 Task: In the  document Cybersecurityplan.odt Insert the command  'Viewing'Email the file to   'softage.8@softage.net', with message attached Important: I've emailed you crucial details. Please make sure to go through it thoroughly. and file type: Plain Text
Action: Mouse moved to (518, 276)
Screenshot: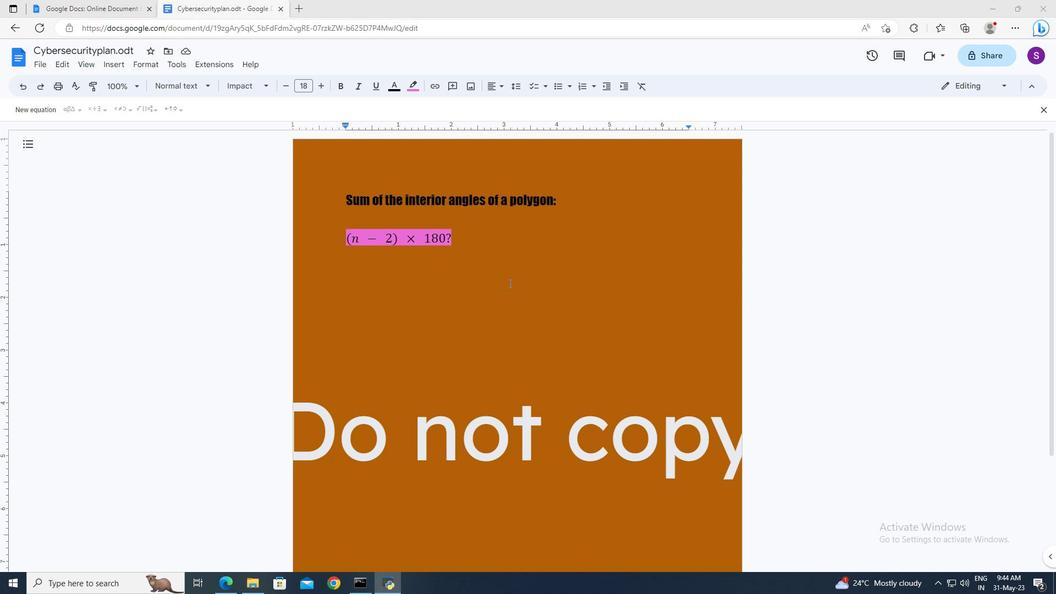 
Action: Mouse pressed left at (518, 276)
Screenshot: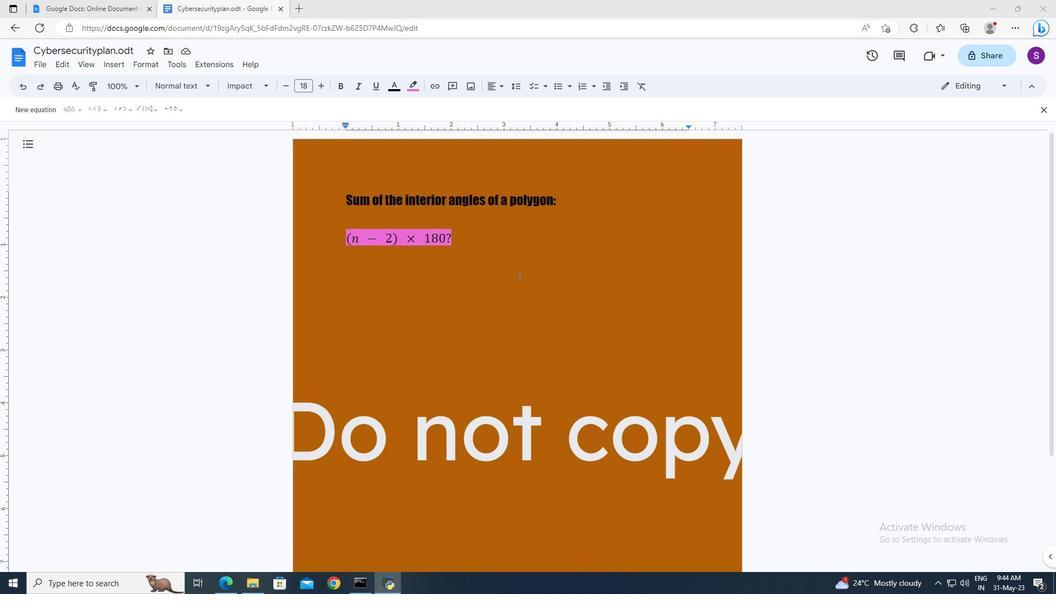 
Action: Mouse moved to (973, 89)
Screenshot: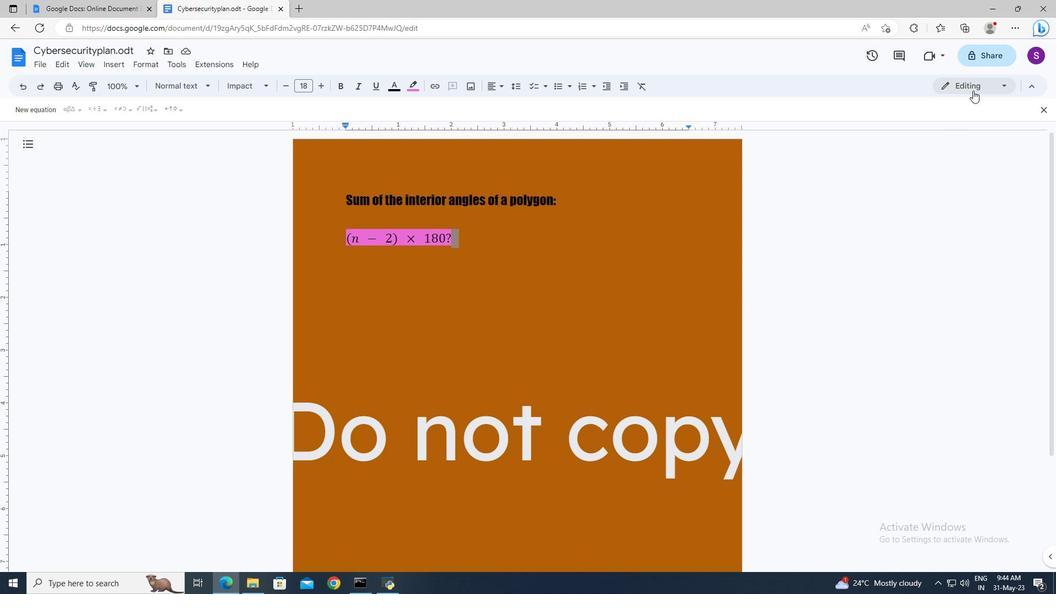 
Action: Mouse pressed left at (973, 89)
Screenshot: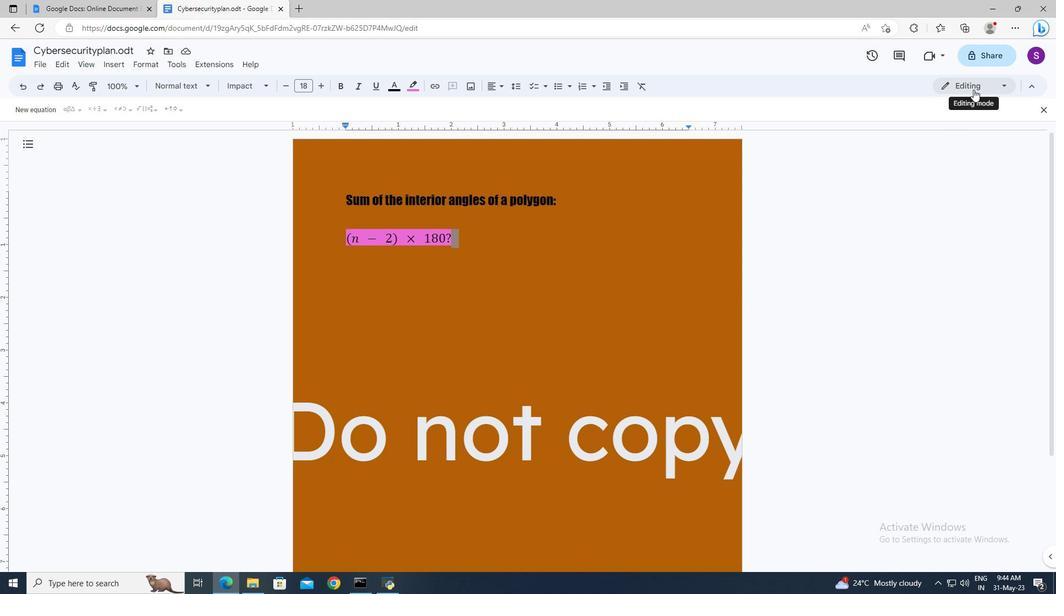 
Action: Mouse moved to (953, 160)
Screenshot: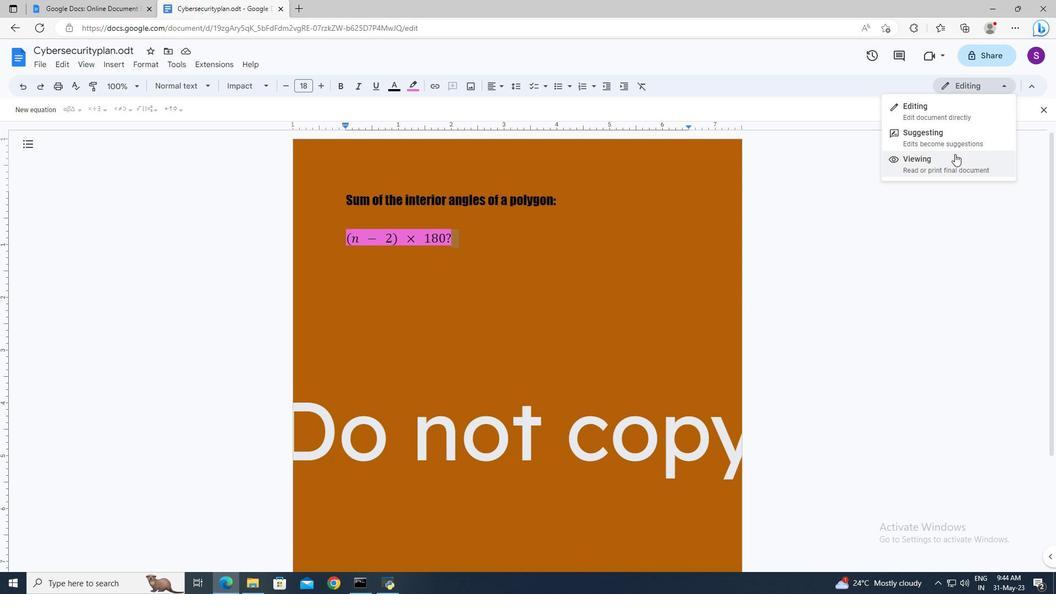 
Action: Mouse pressed left at (953, 160)
Screenshot: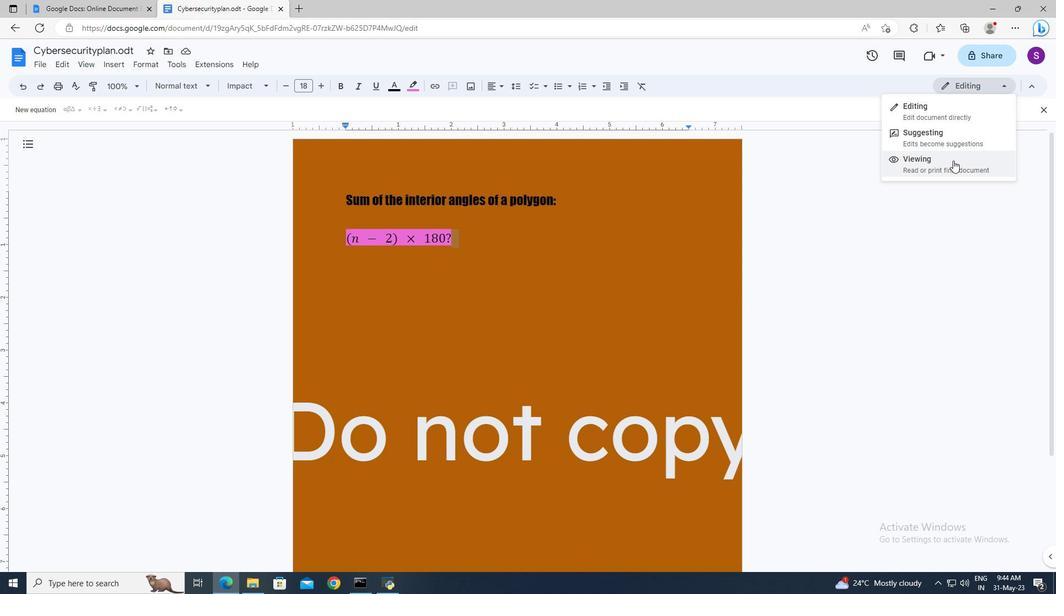 
Action: Mouse moved to (35, 63)
Screenshot: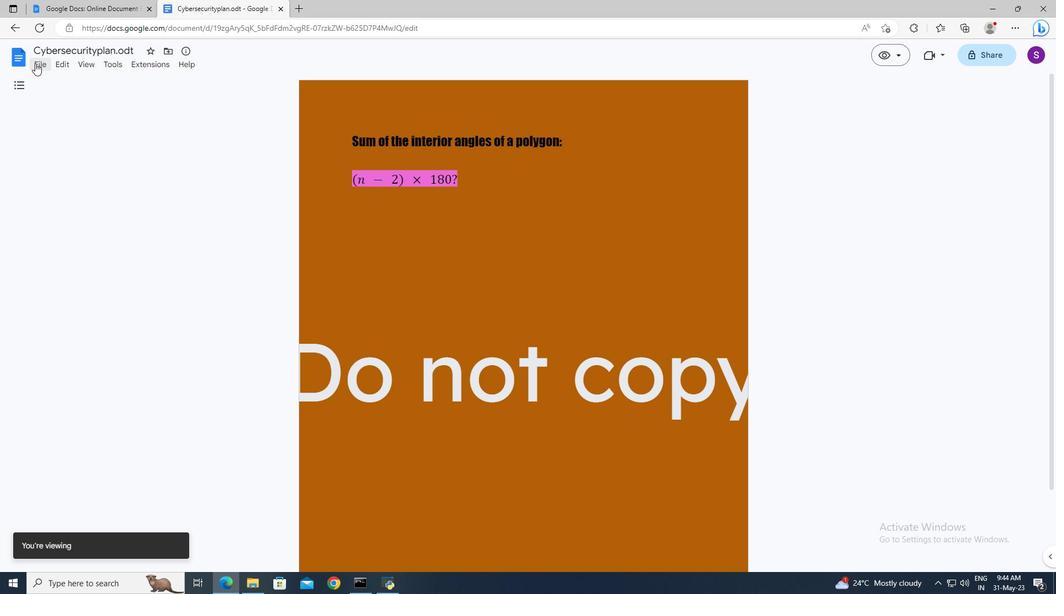 
Action: Mouse pressed left at (35, 63)
Screenshot: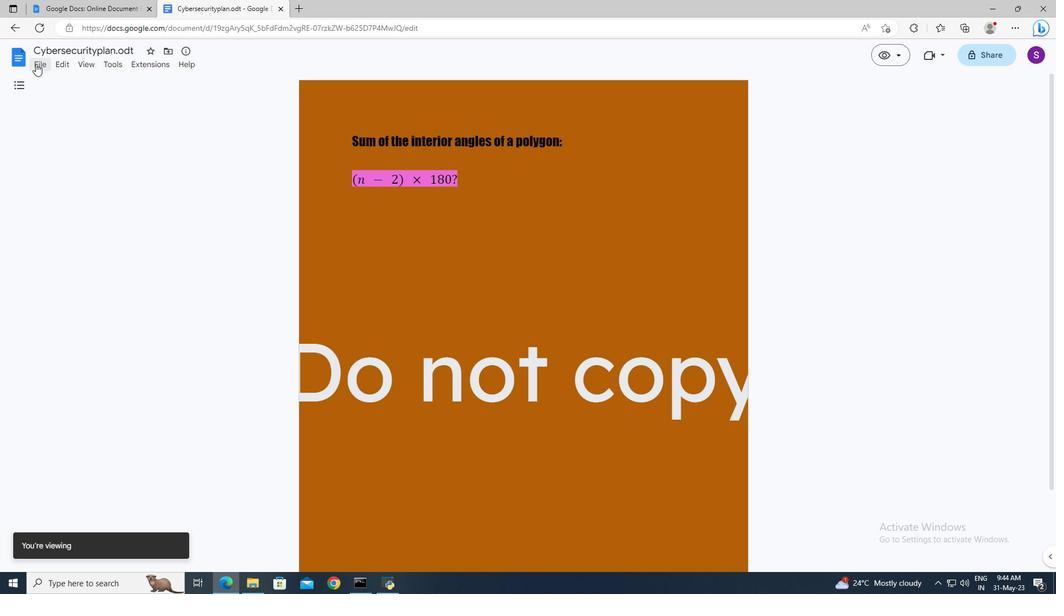 
Action: Mouse moved to (223, 165)
Screenshot: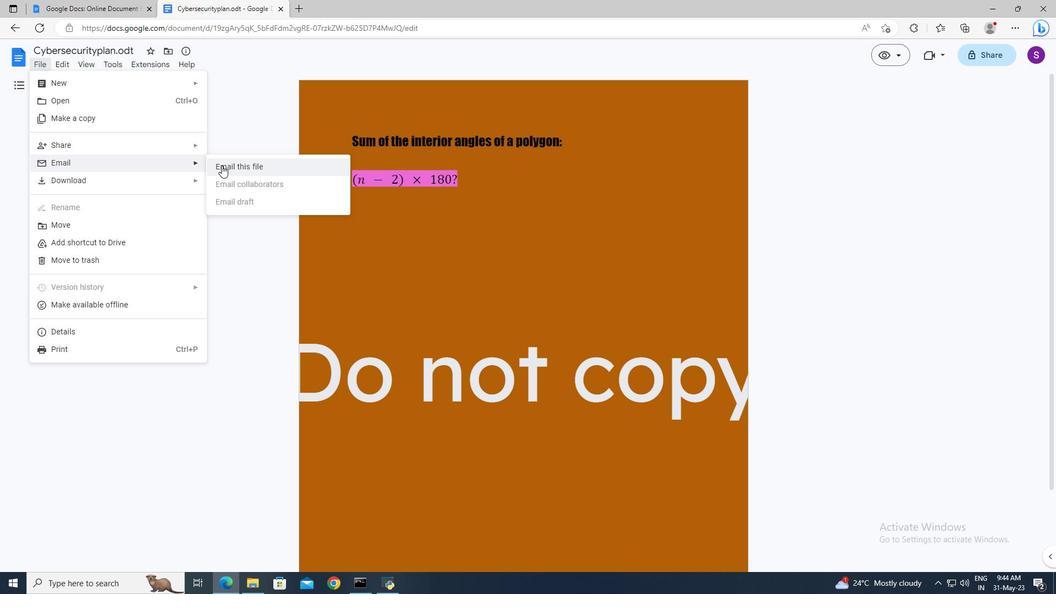 
Action: Mouse pressed left at (223, 165)
Screenshot: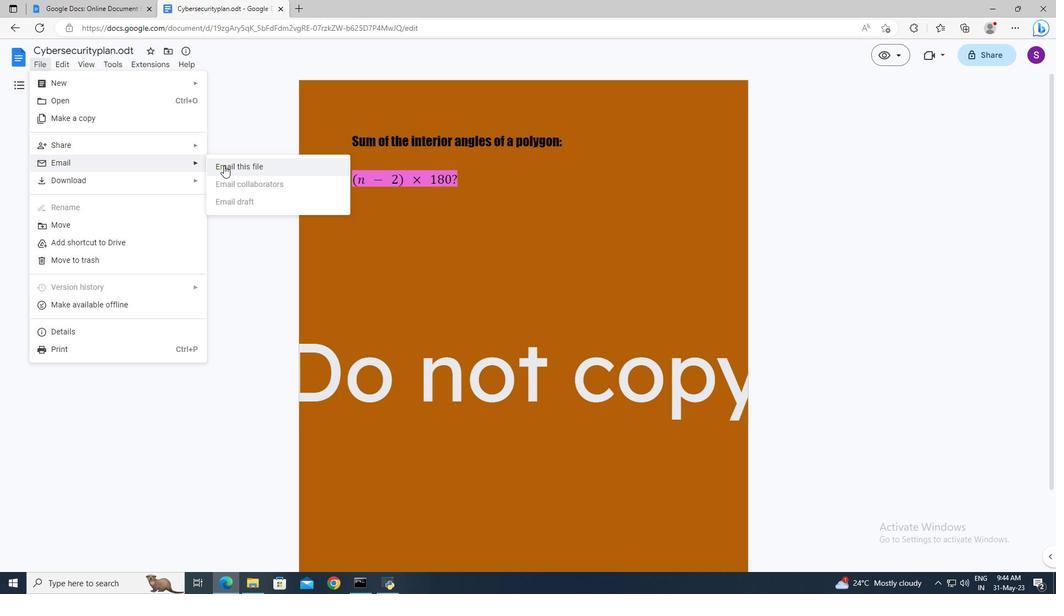 
Action: Mouse moved to (434, 241)
Screenshot: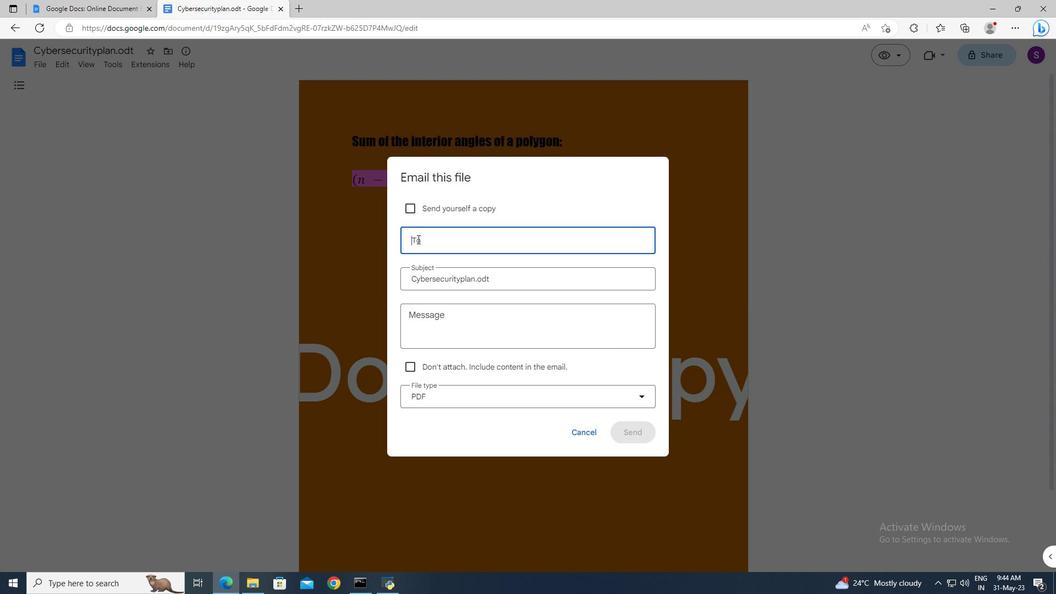 
Action: Mouse pressed left at (434, 241)
Screenshot: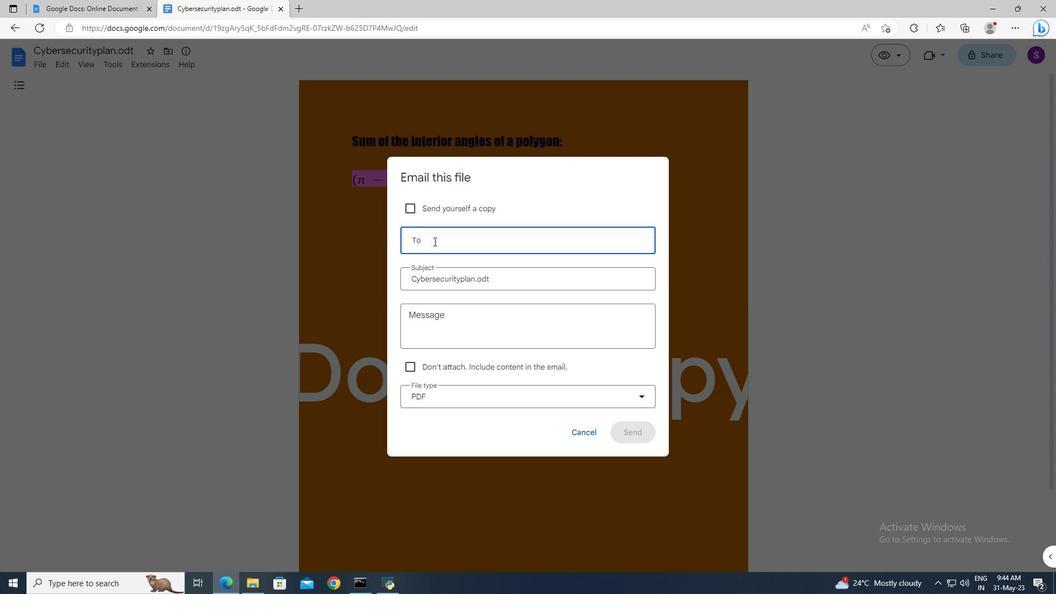 
Action: Key pressed softage.8<Key.shift><Key.shift><Key.shift>@softage.net<Key.enter>
Screenshot: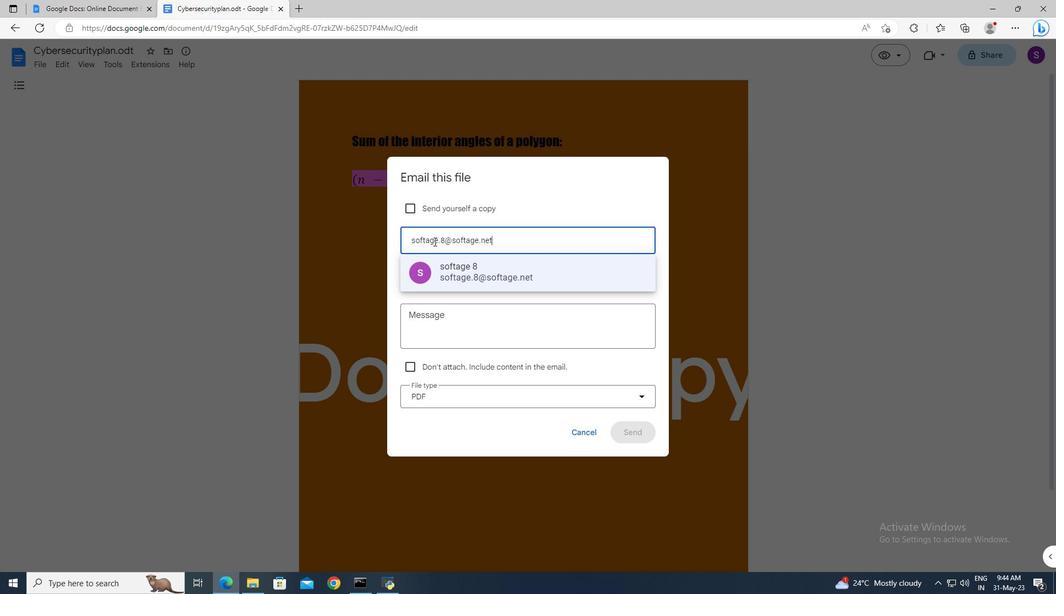 
Action: Mouse moved to (443, 314)
Screenshot: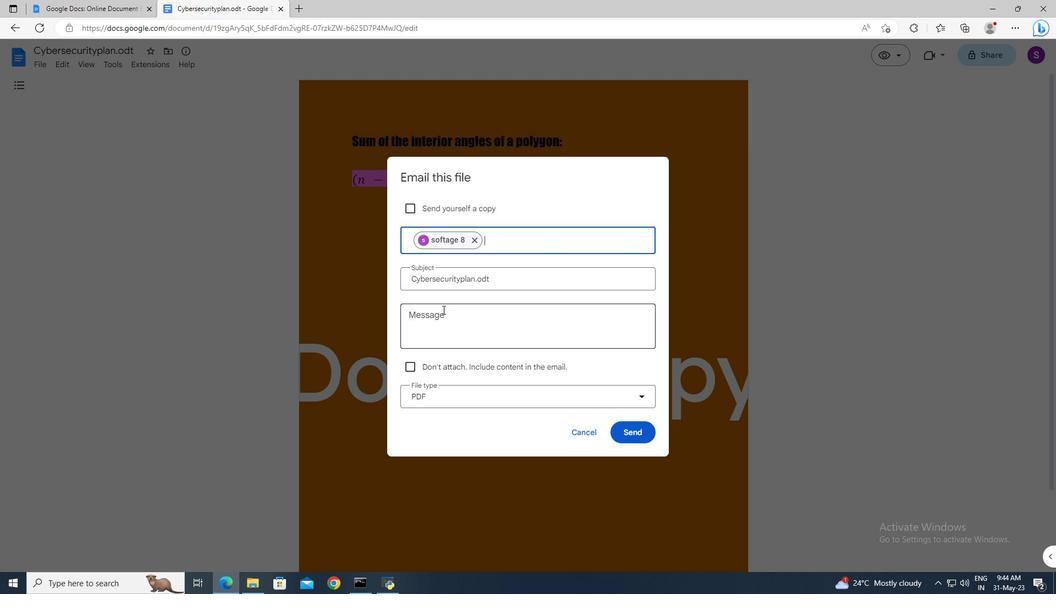 
Action: Mouse pressed left at (443, 314)
Screenshot: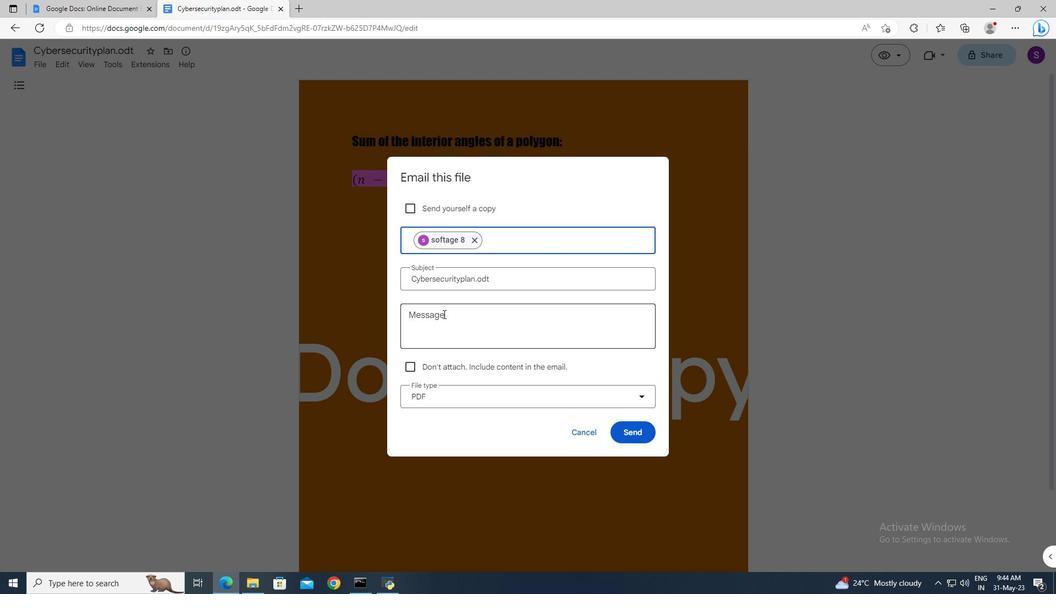 
Action: Key pressed <Key.shift>Important<Key.shift>:<Key.space><Key.shift>I've<Key.space>emailed<Key.space>you<Key.space>crucial<Key.space>detials.<Key.shift>P<Key.backspace><Key.backspace><Key.backspace><Key.backspace><Key.backspace><Key.backspace>ails.<Key.space><Key.shift>Please<Key.space>make<Key.space>sure<Key.space>to<Key.space>go<Key.space>through<Key.space>it<Key.space>thoroughly.
Screenshot: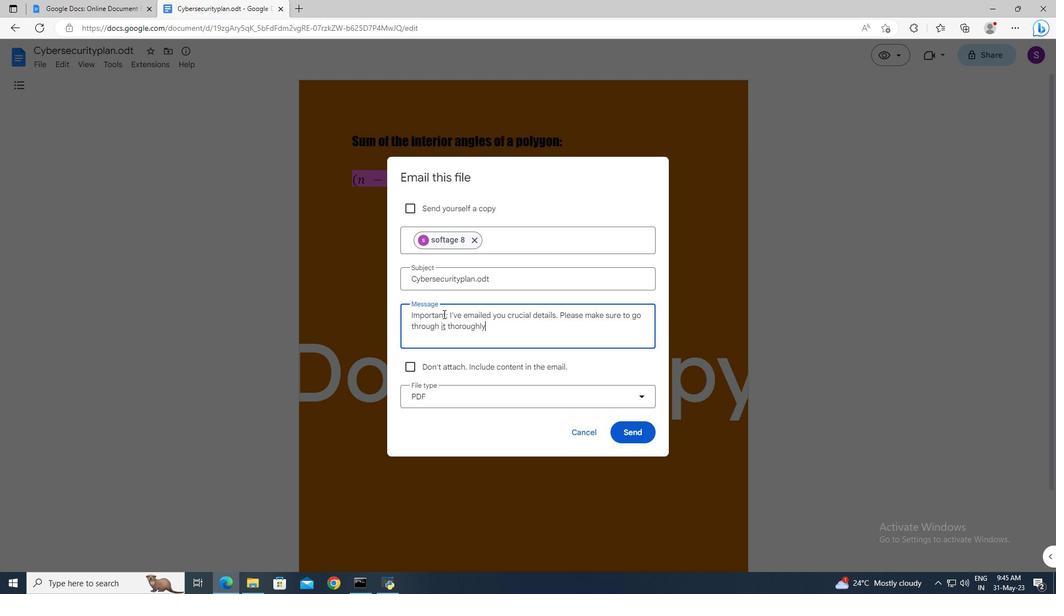 
Action: Mouse moved to (458, 401)
Screenshot: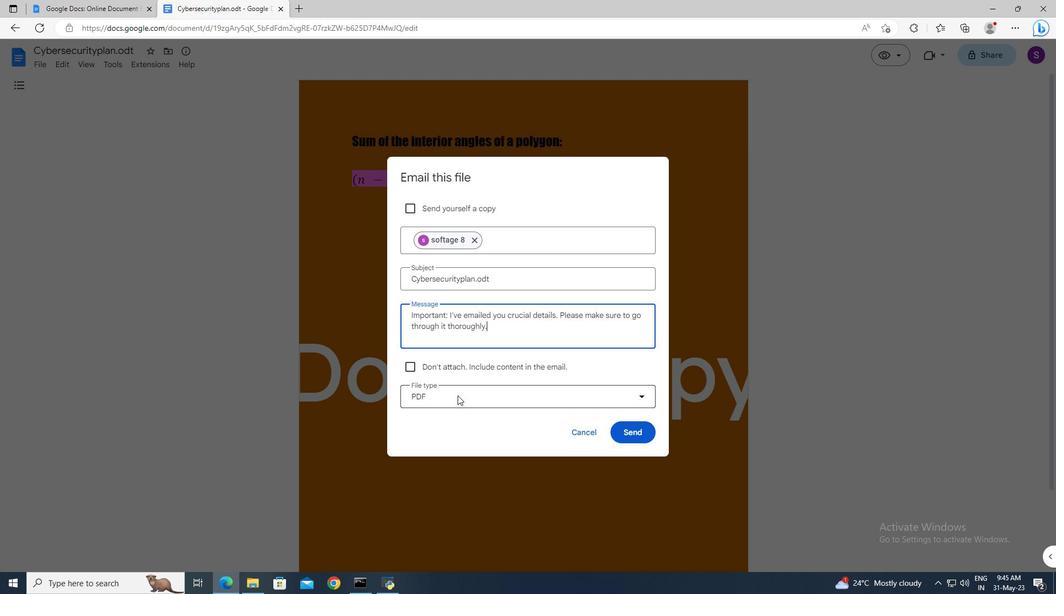 
Action: Mouse pressed left at (458, 401)
Screenshot: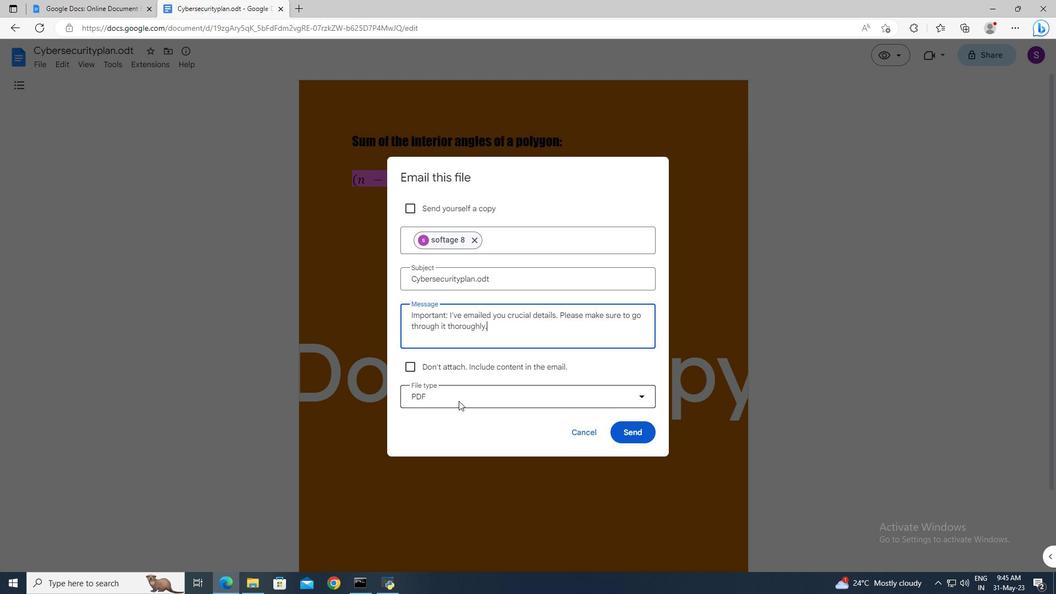 
Action: Mouse moved to (455, 511)
Screenshot: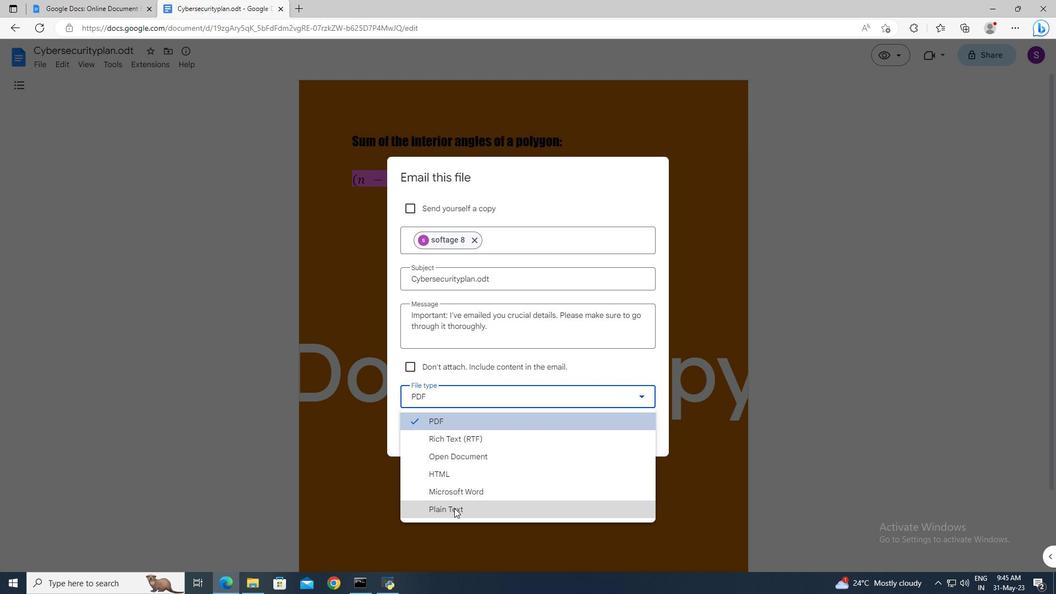 
Action: Mouse pressed left at (455, 511)
Screenshot: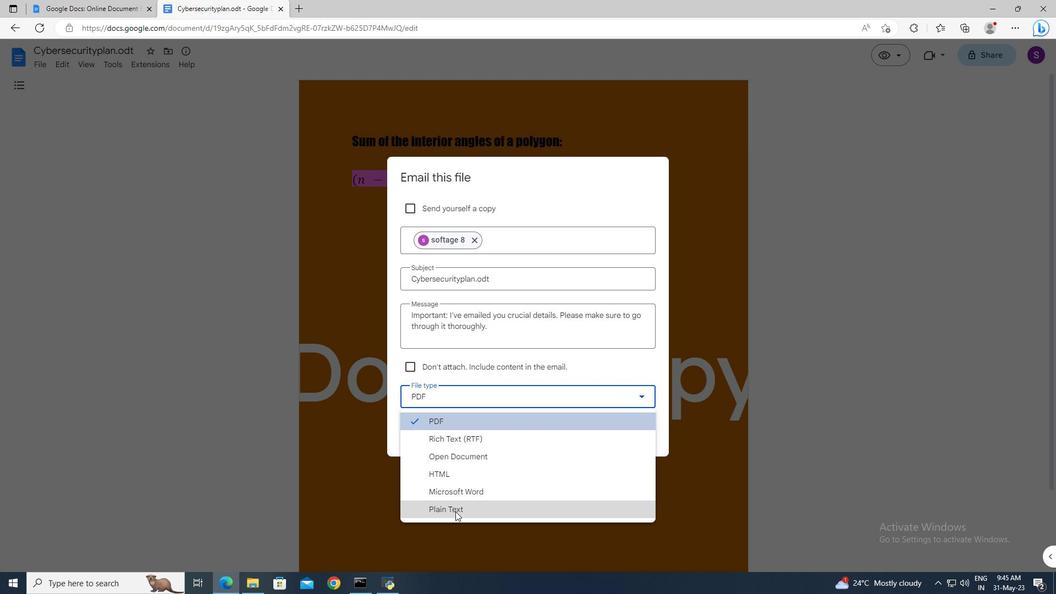 
Action: Mouse moved to (619, 435)
Screenshot: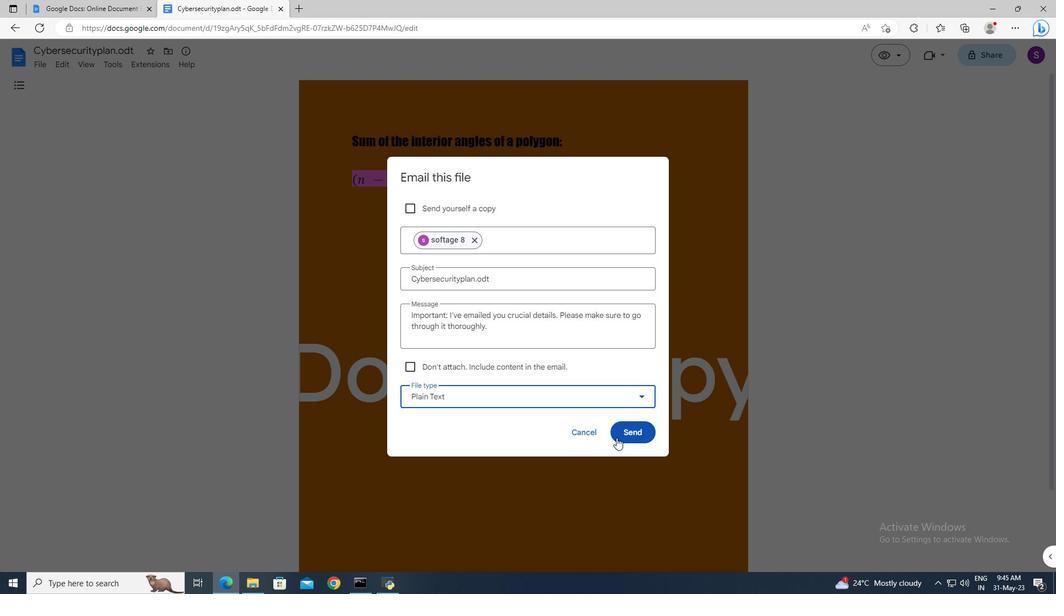 
Action: Mouse pressed left at (619, 435)
Screenshot: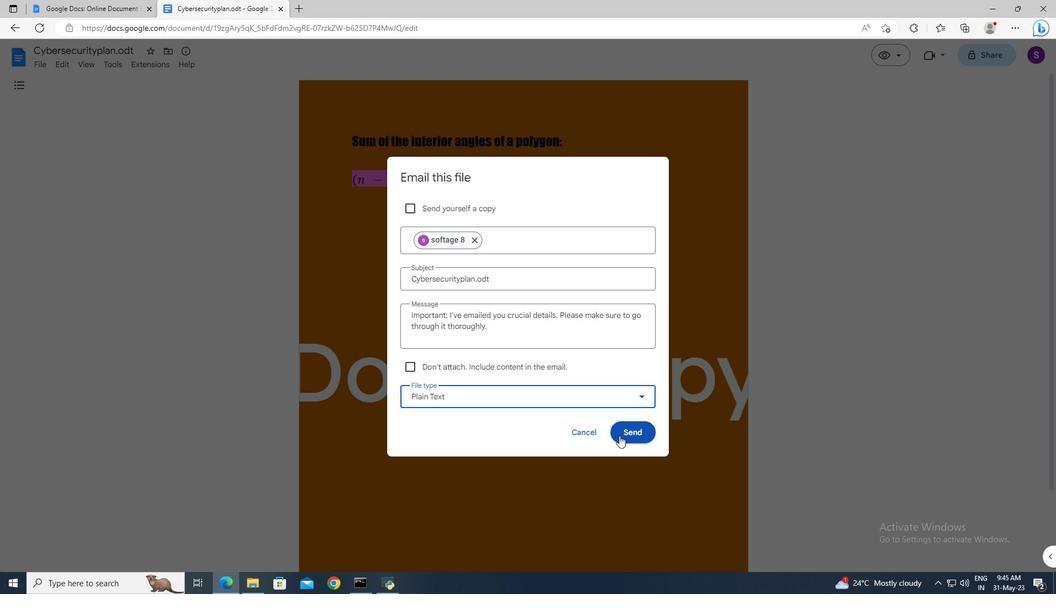 
